 Task: Create a due date automation trigger when advanced on, on the wednesday before a card is due add dates starting in in more than 1 days at 11:00 AM.
Action: Mouse moved to (1177, 90)
Screenshot: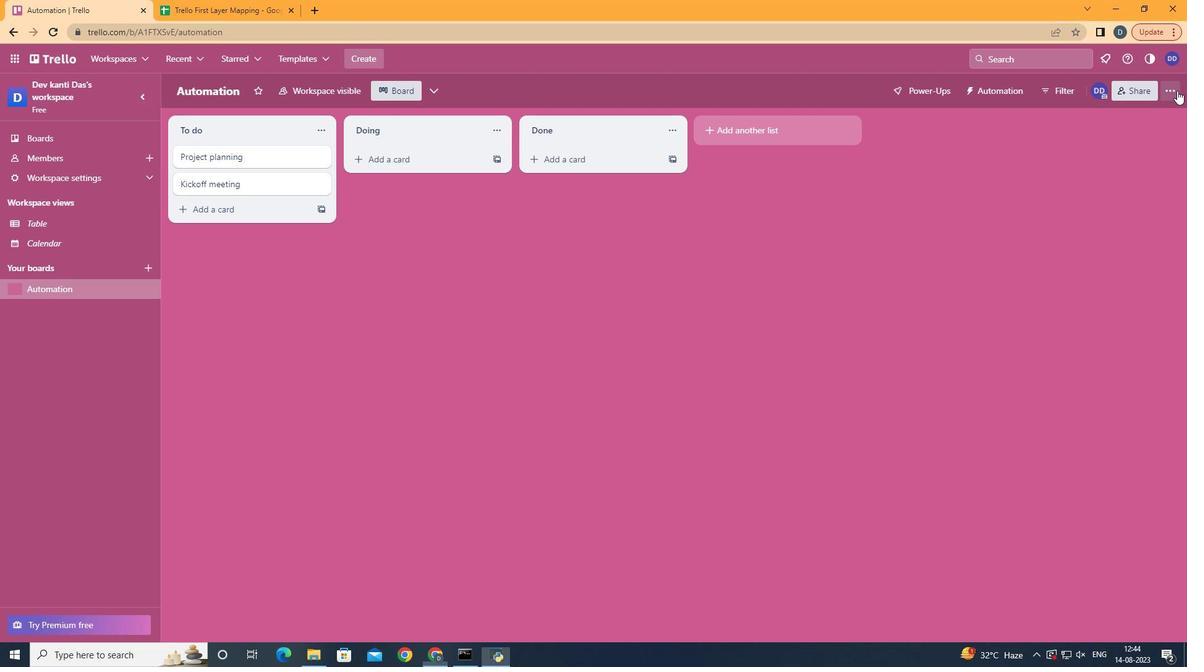 
Action: Mouse pressed left at (1177, 90)
Screenshot: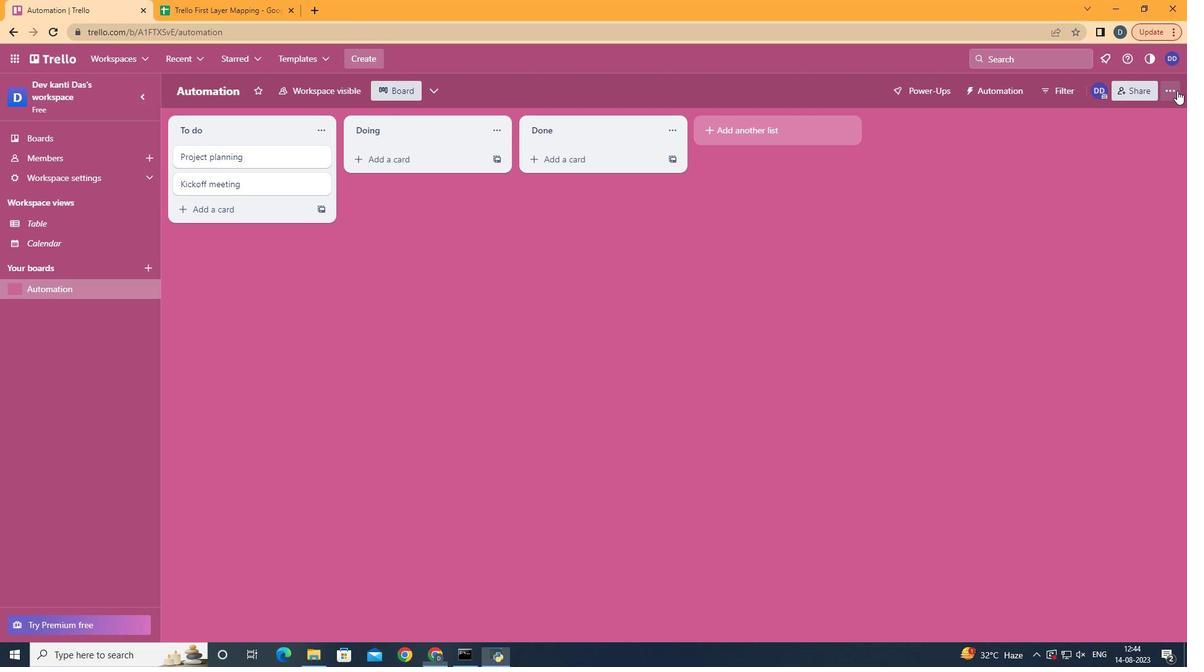 
Action: Mouse moved to (1077, 275)
Screenshot: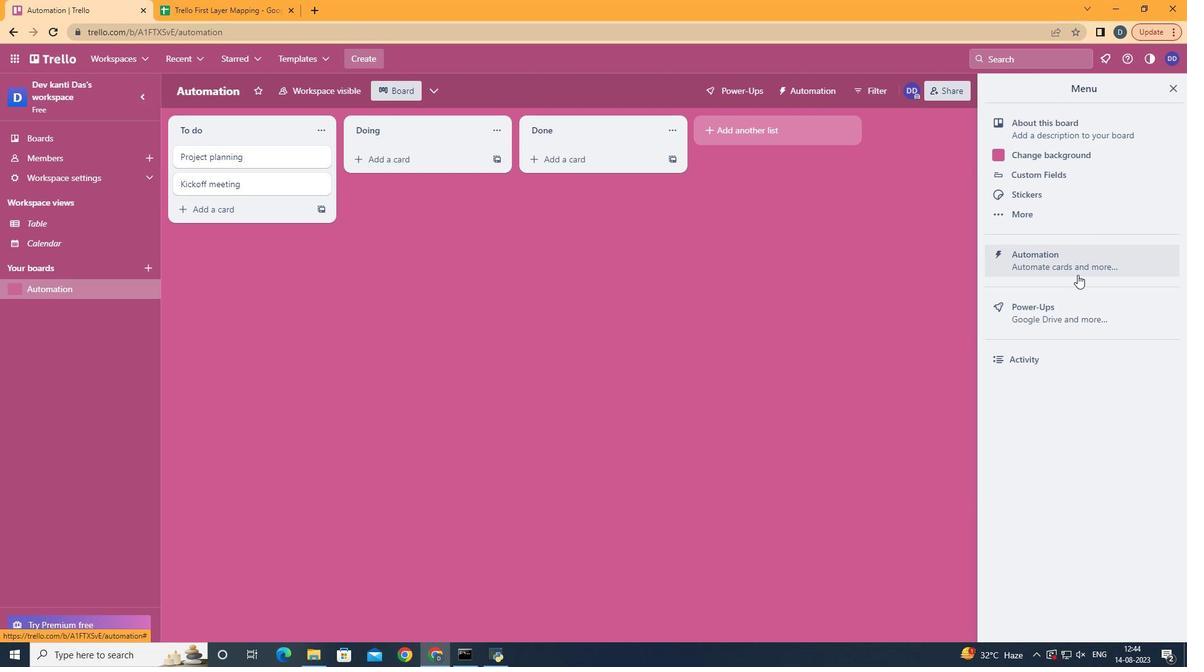 
Action: Mouse pressed left at (1077, 275)
Screenshot: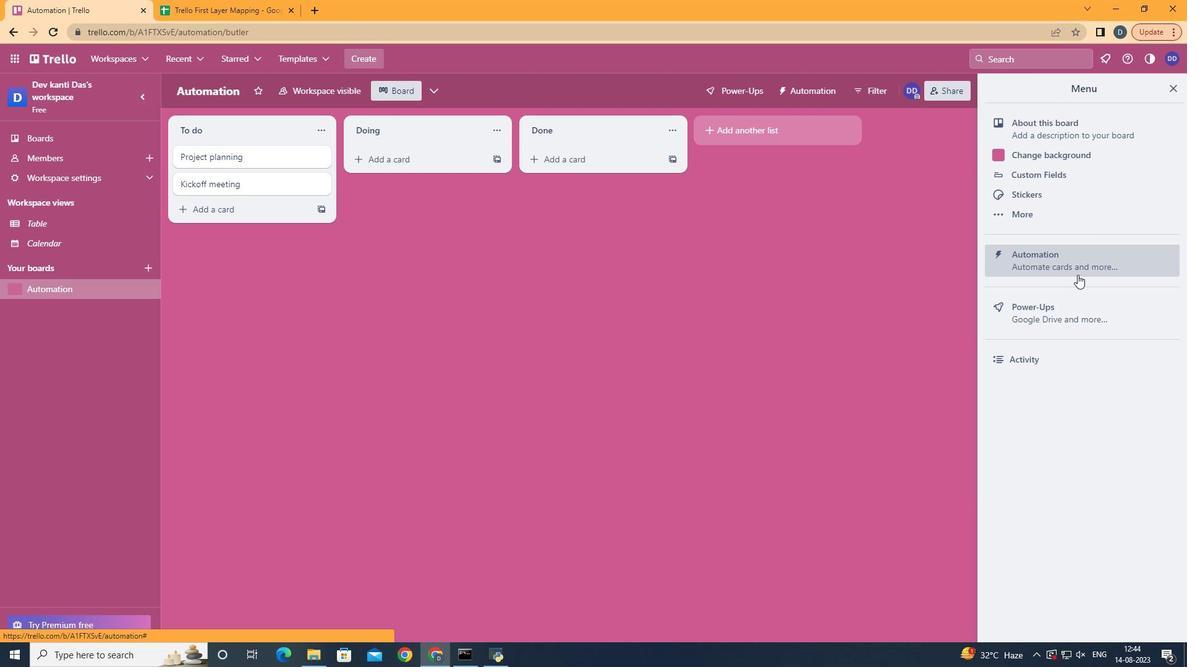 
Action: Mouse moved to (215, 241)
Screenshot: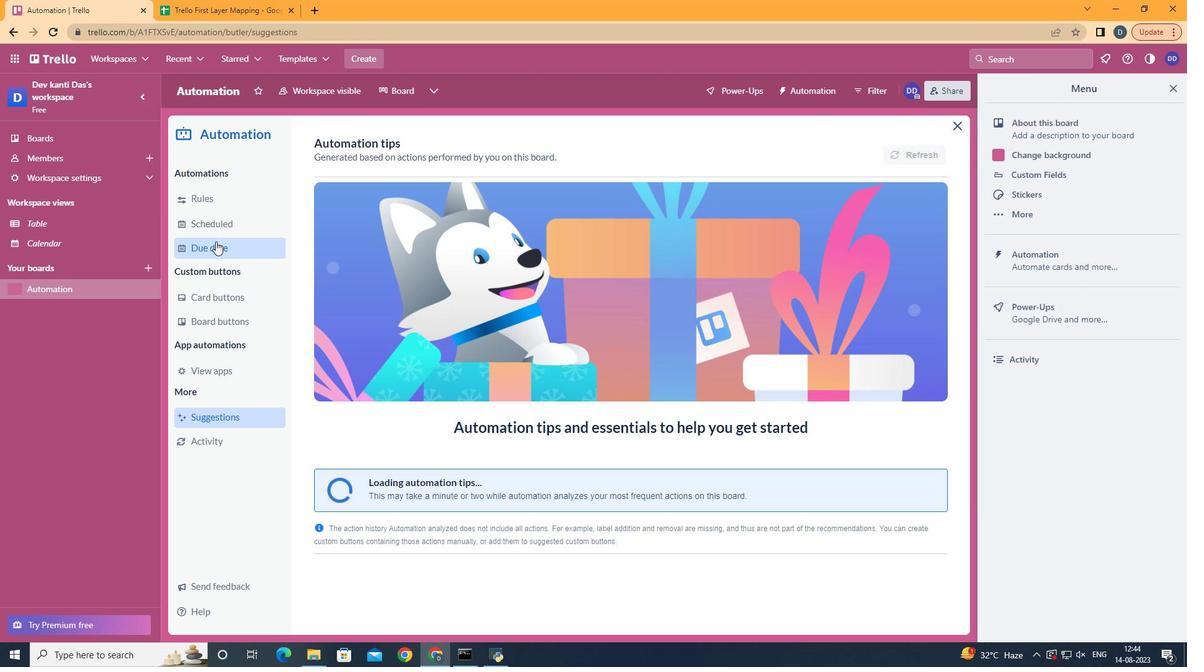 
Action: Mouse pressed left at (215, 241)
Screenshot: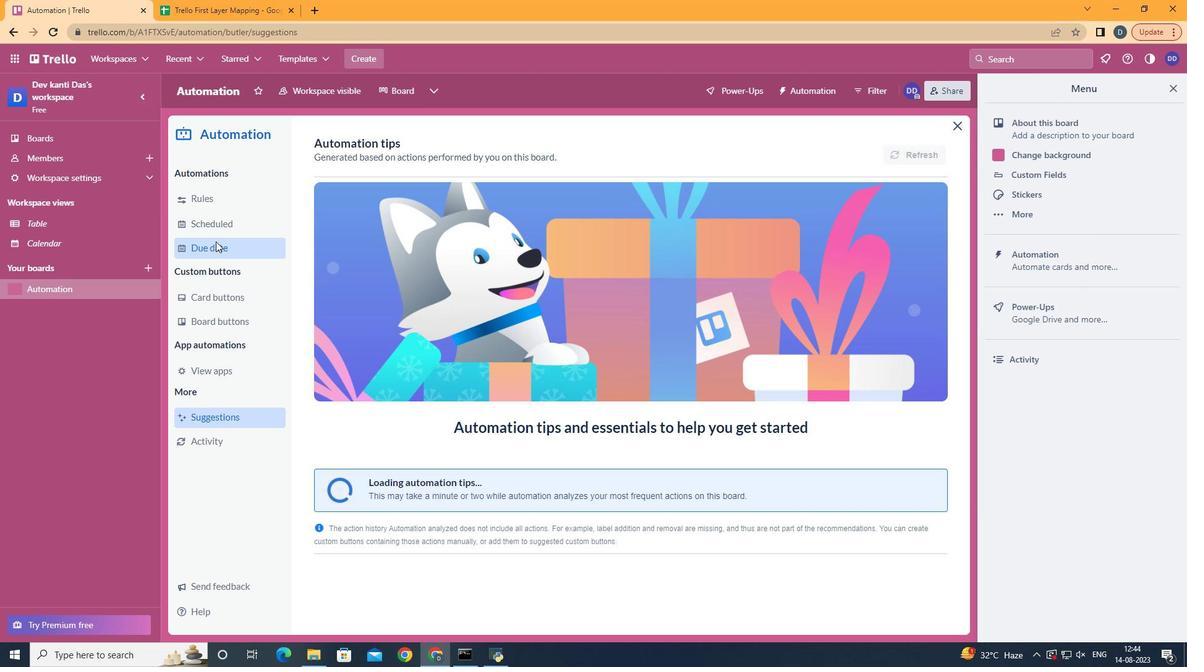 
Action: Mouse moved to (888, 145)
Screenshot: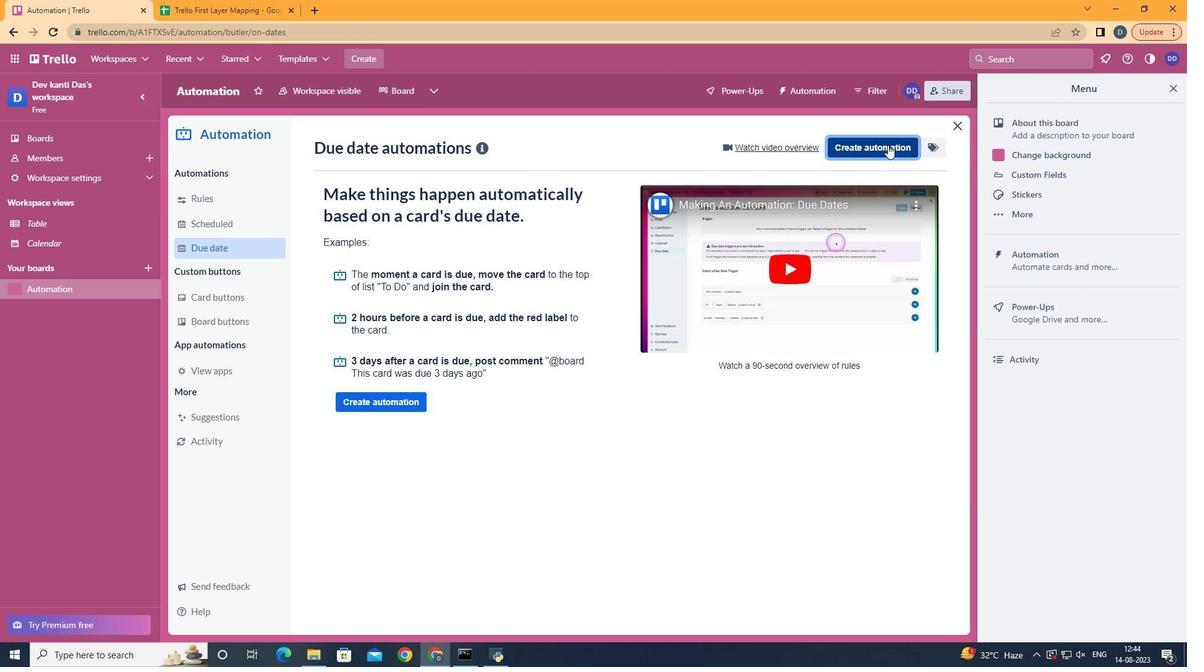 
Action: Mouse pressed left at (888, 145)
Screenshot: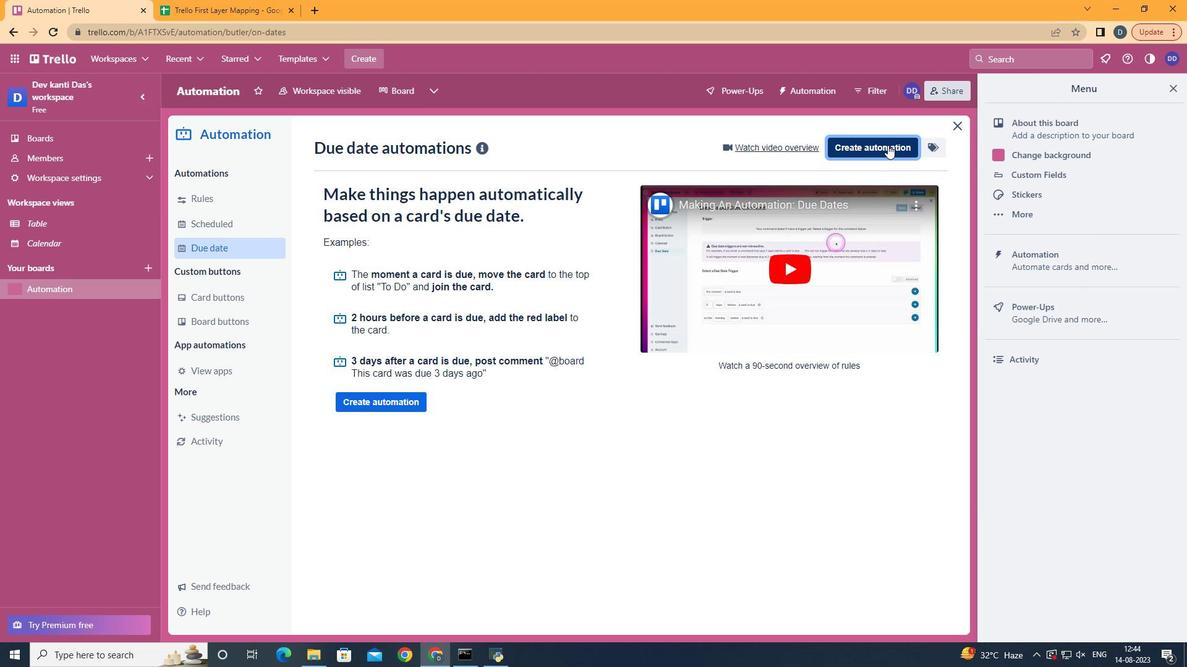 
Action: Mouse moved to (609, 274)
Screenshot: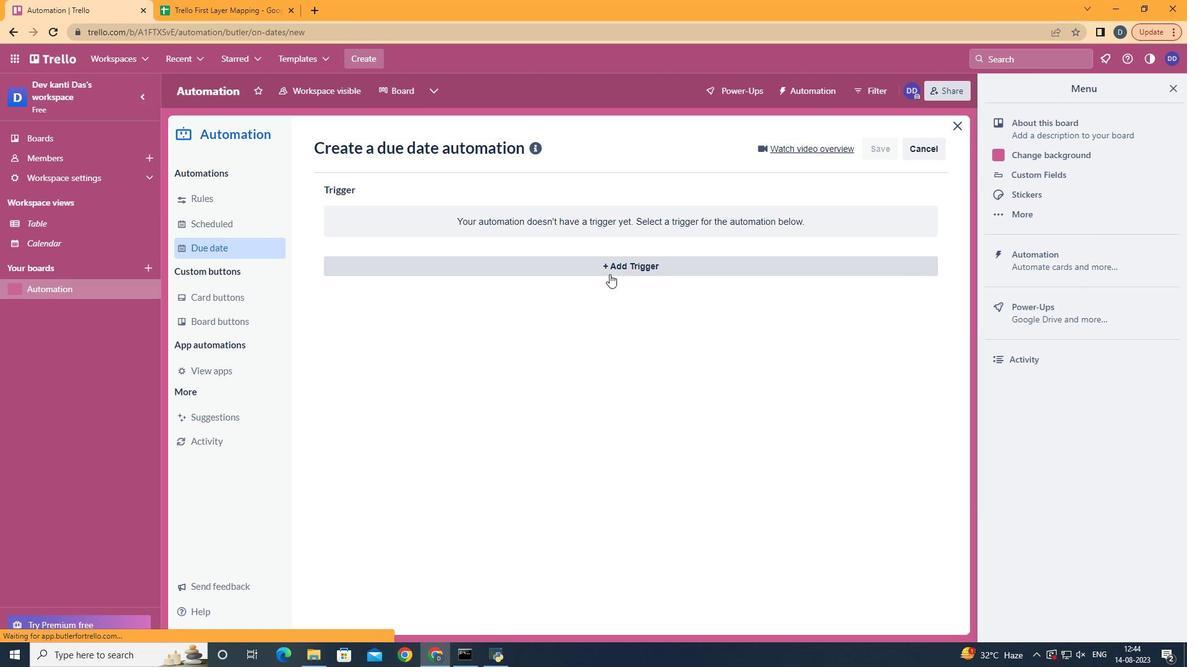 
Action: Mouse pressed left at (609, 274)
Screenshot: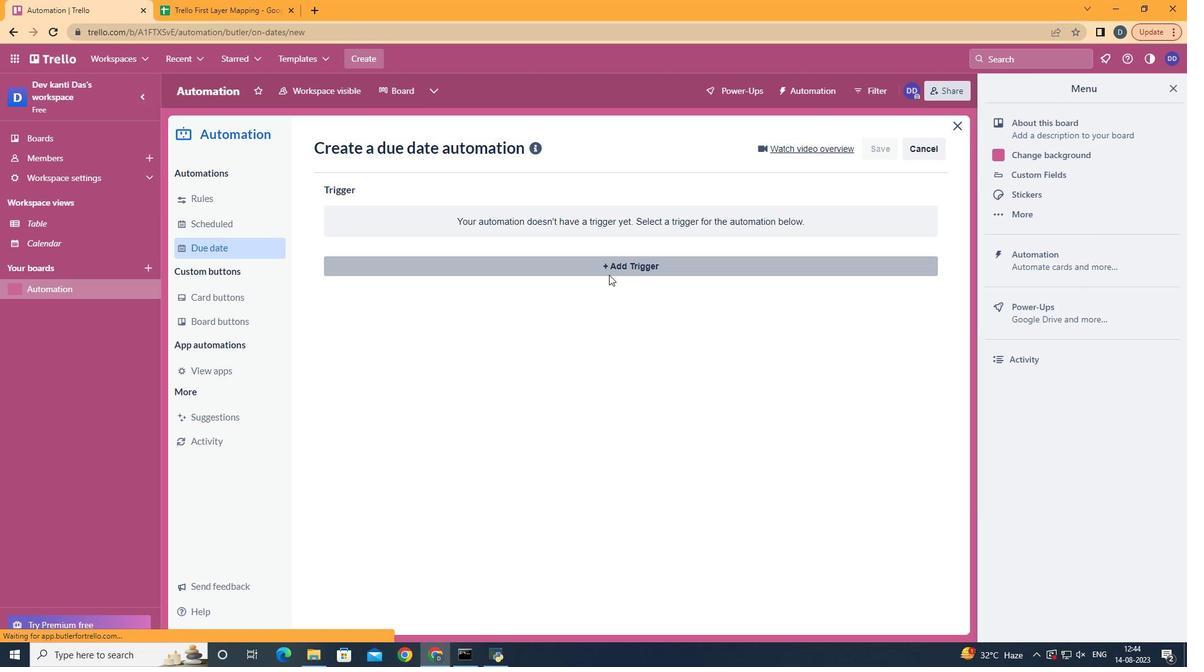 
Action: Mouse moved to (406, 367)
Screenshot: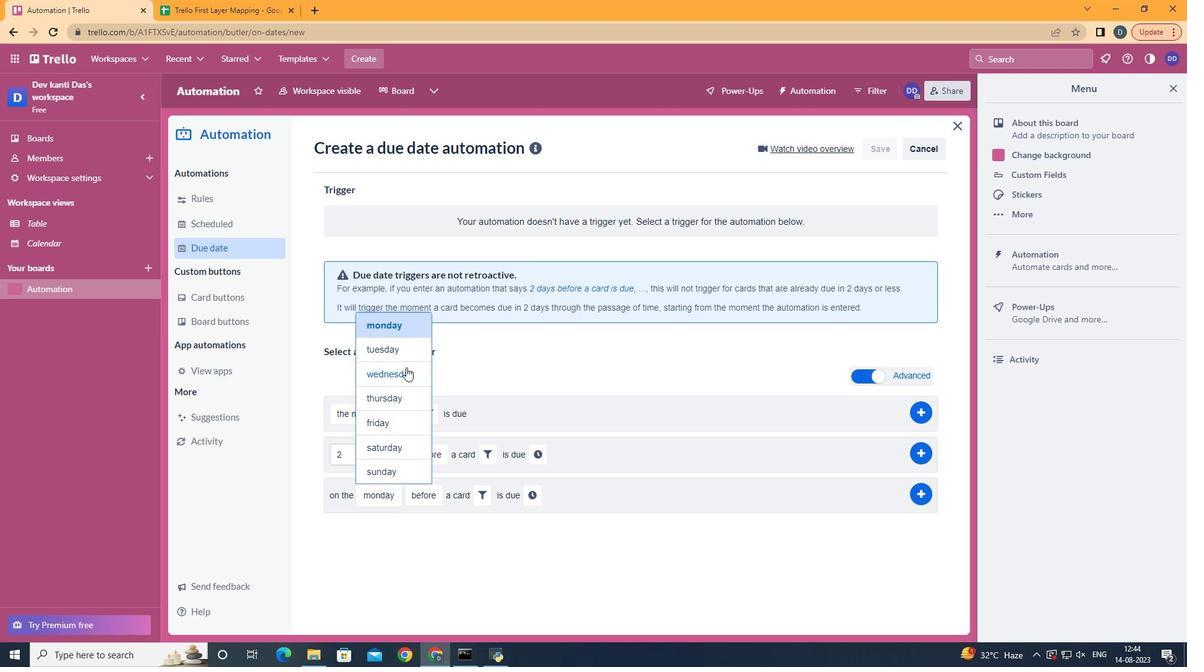 
Action: Mouse pressed left at (406, 367)
Screenshot: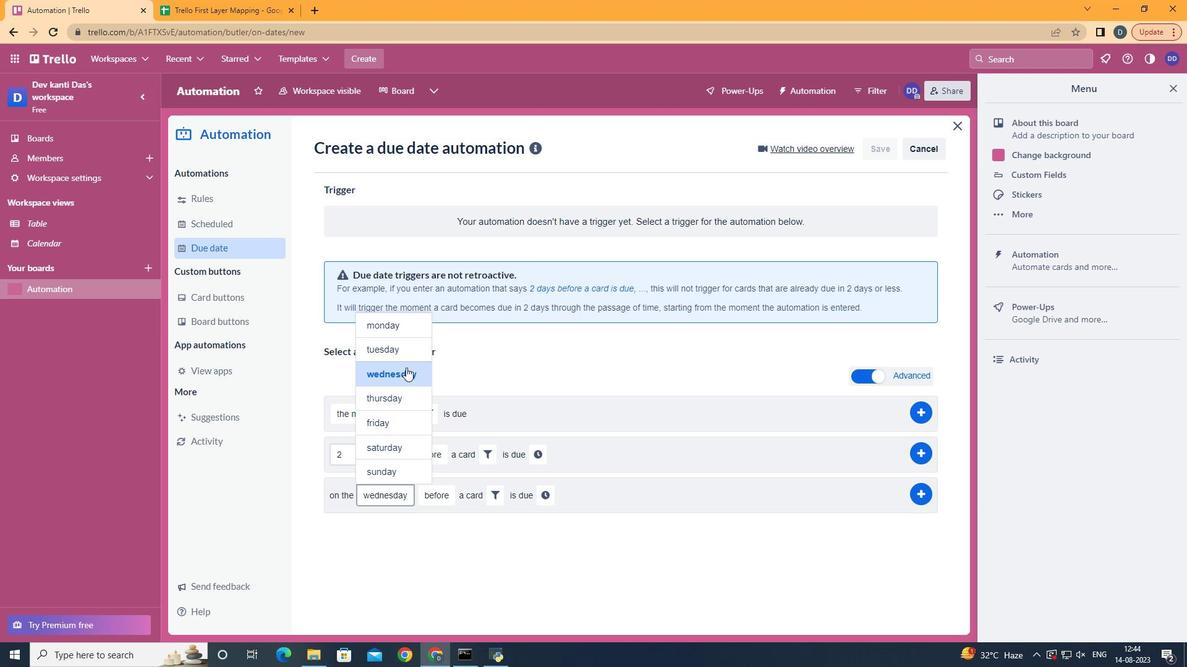 
Action: Mouse moved to (492, 499)
Screenshot: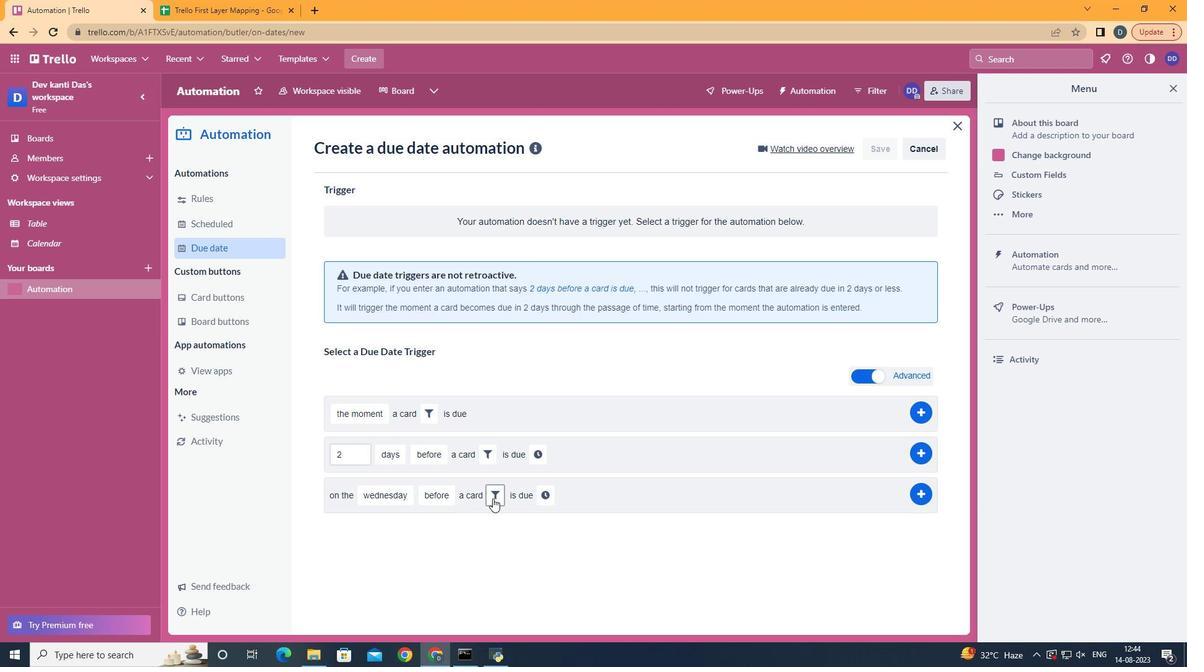 
Action: Mouse pressed left at (492, 499)
Screenshot: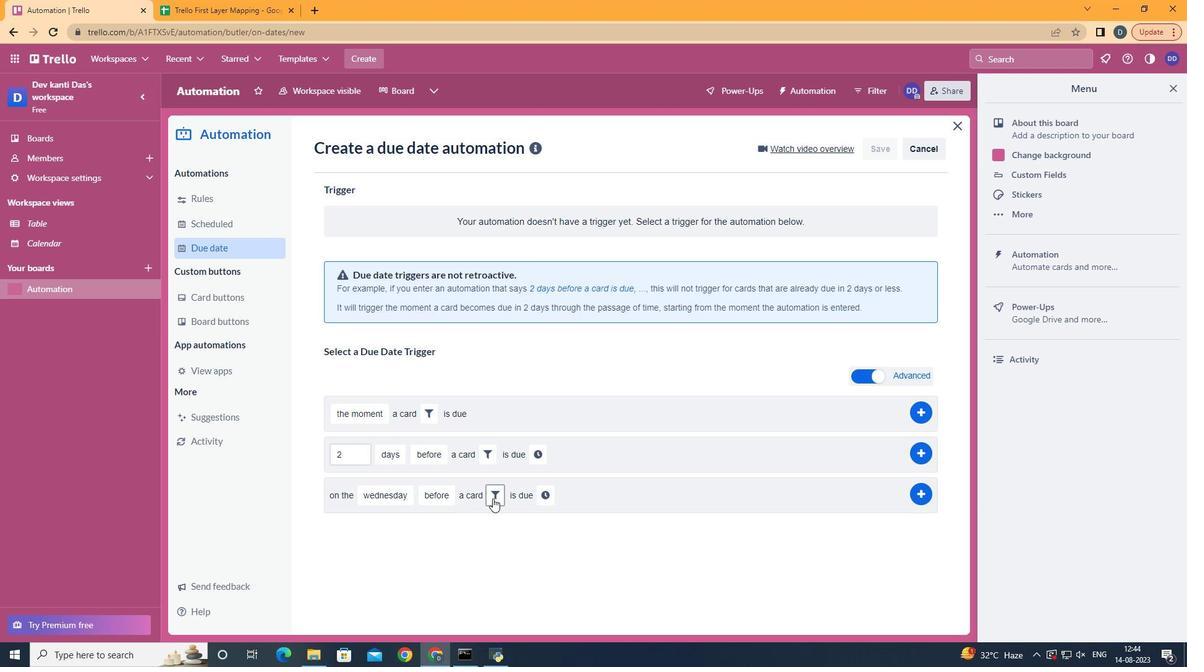 
Action: Mouse moved to (568, 533)
Screenshot: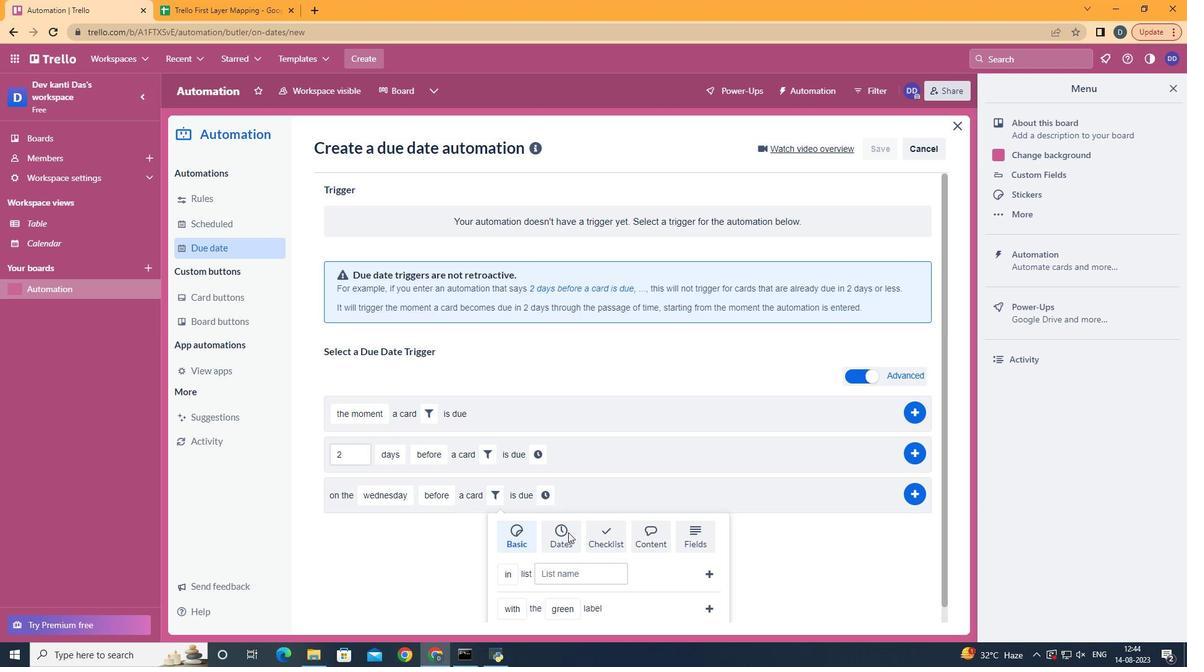 
Action: Mouse pressed left at (568, 533)
Screenshot: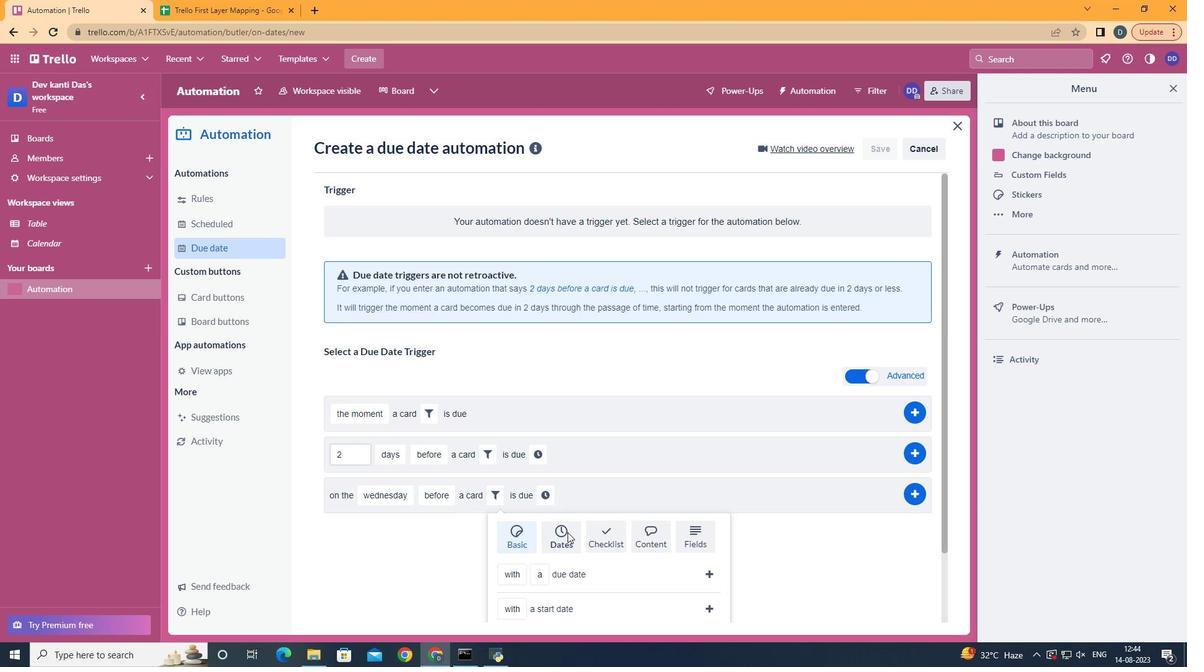 
Action: Mouse moved to (566, 533)
Screenshot: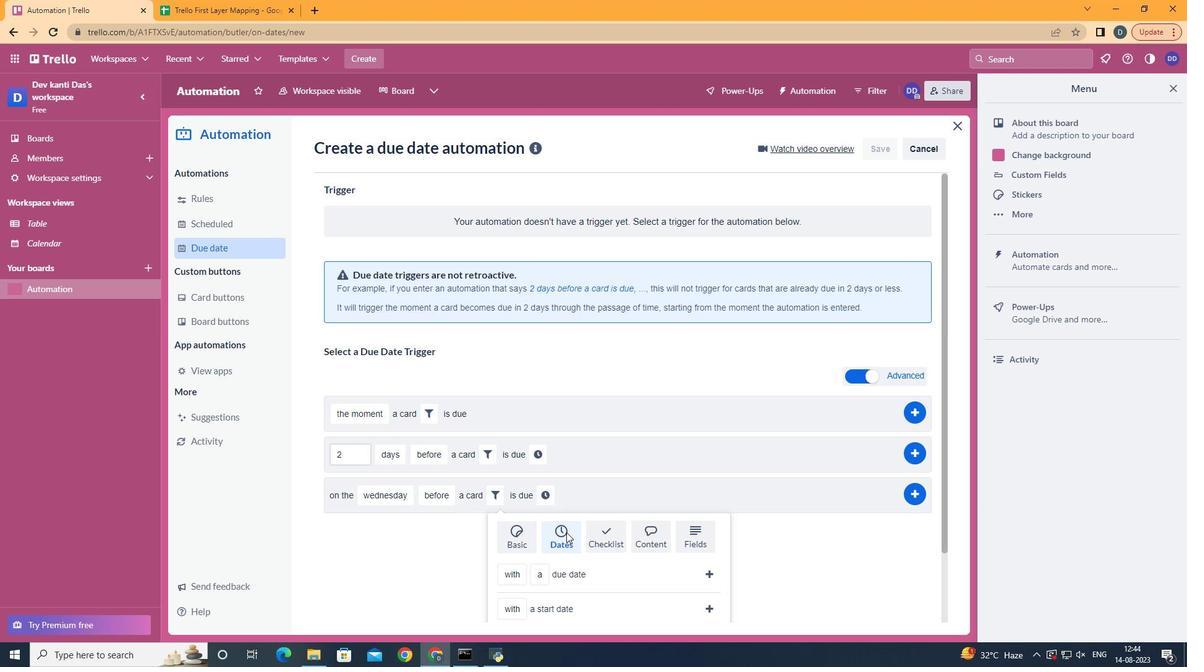 
Action: Mouse scrolled (566, 532) with delta (0, 0)
Screenshot: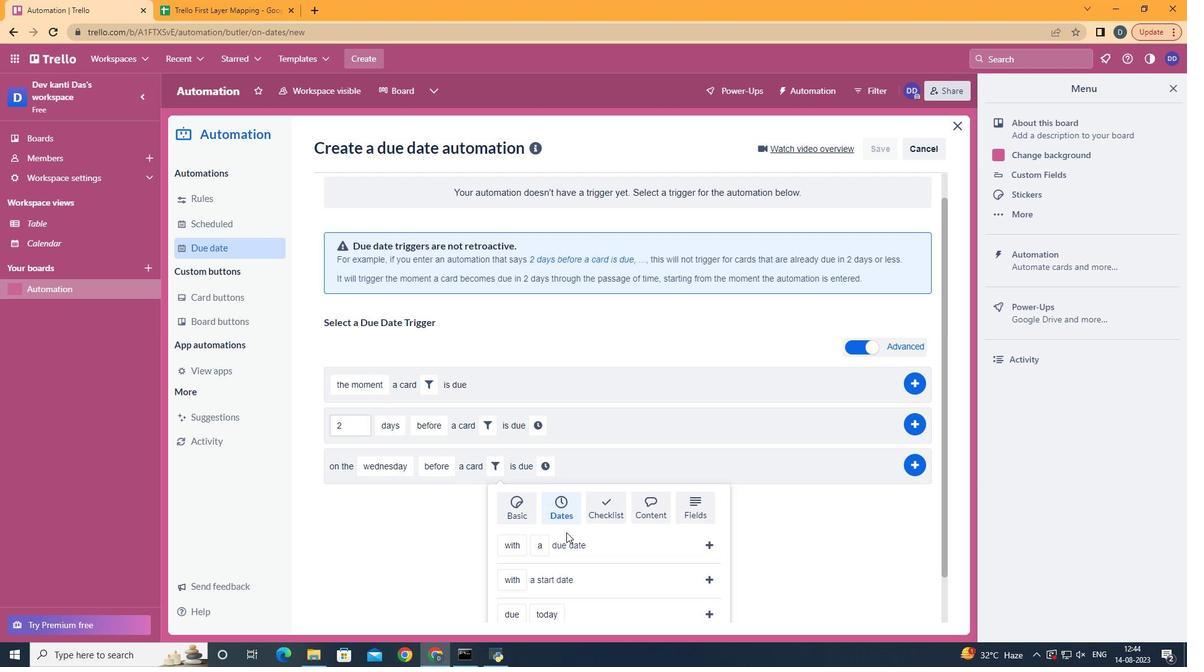 
Action: Mouse scrolled (566, 532) with delta (0, 0)
Screenshot: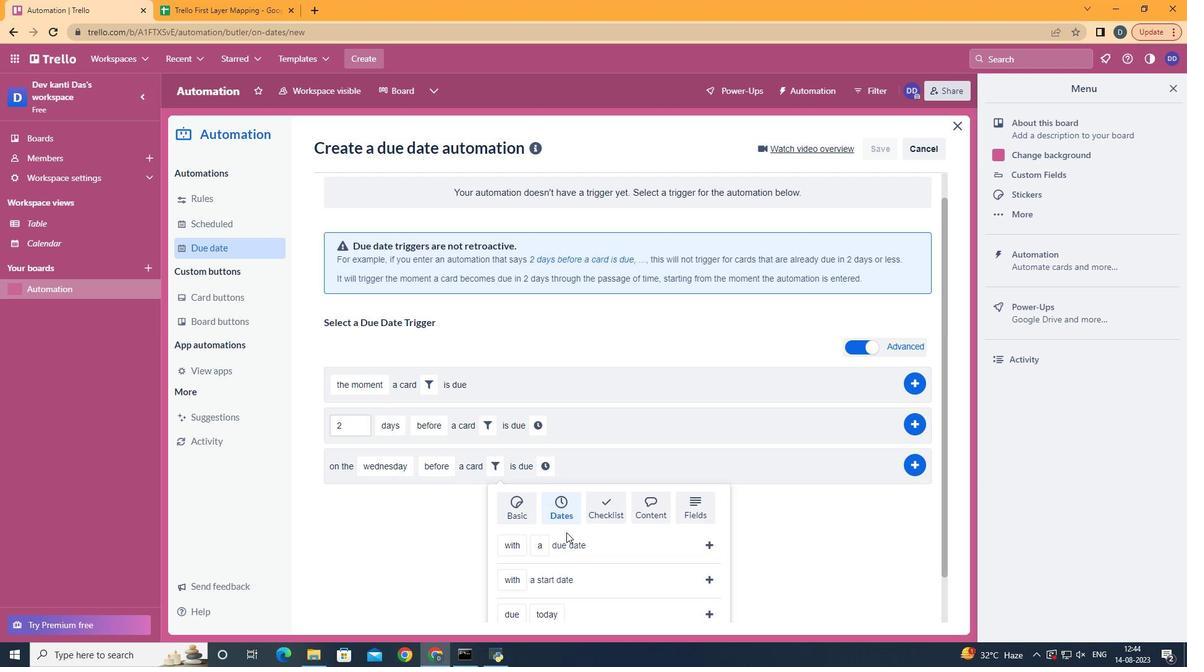 
Action: Mouse scrolled (566, 532) with delta (0, 0)
Screenshot: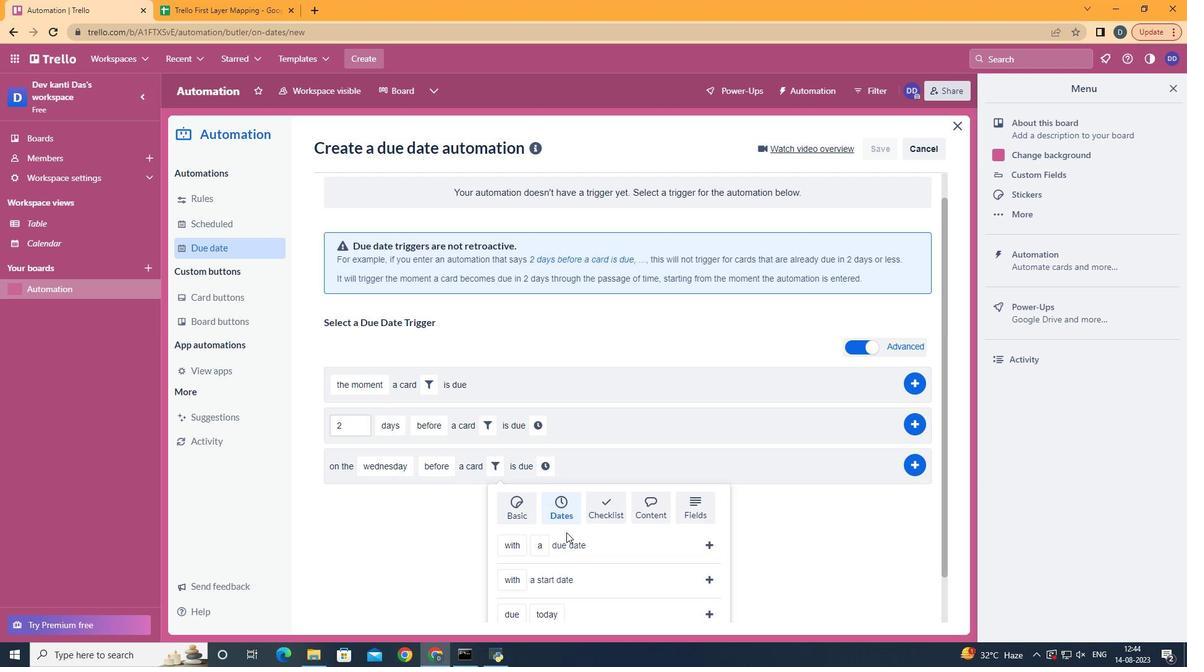 
Action: Mouse scrolled (566, 532) with delta (0, 0)
Screenshot: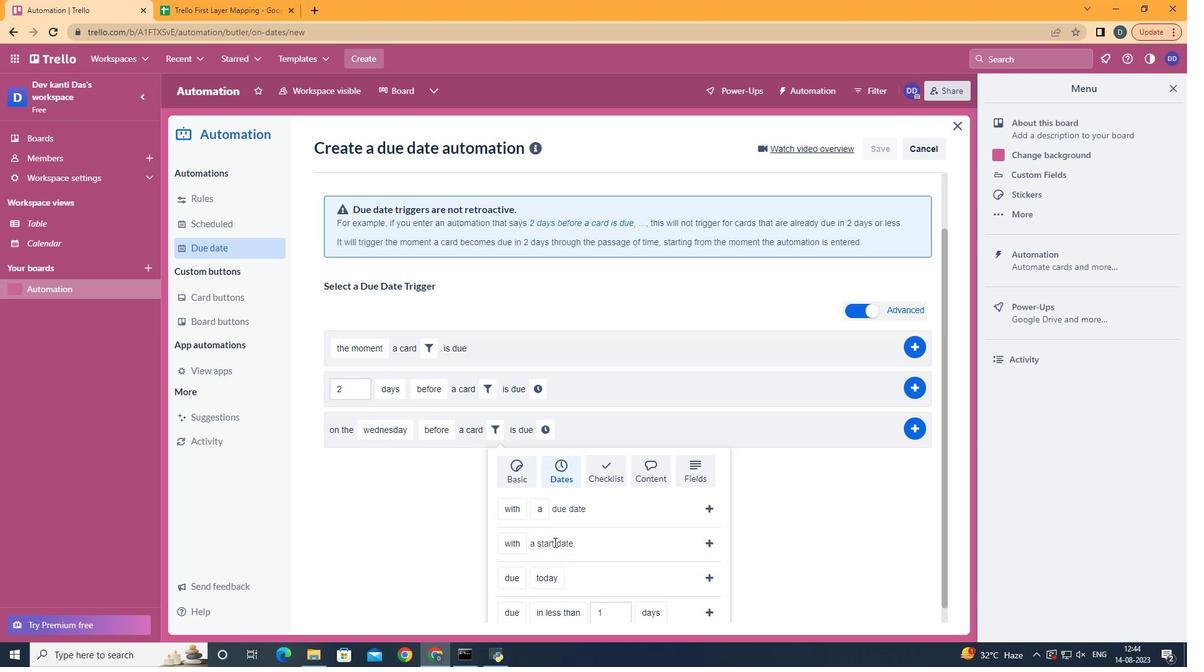 
Action: Mouse scrolled (566, 532) with delta (0, 0)
Screenshot: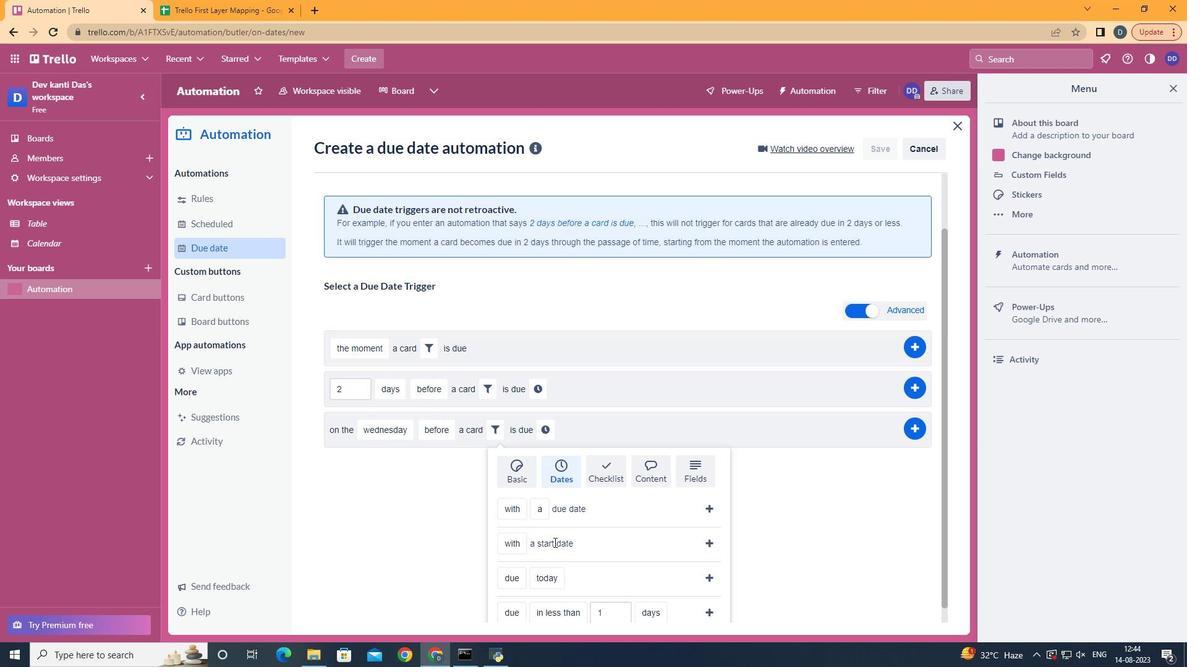 
Action: Mouse moved to (521, 573)
Screenshot: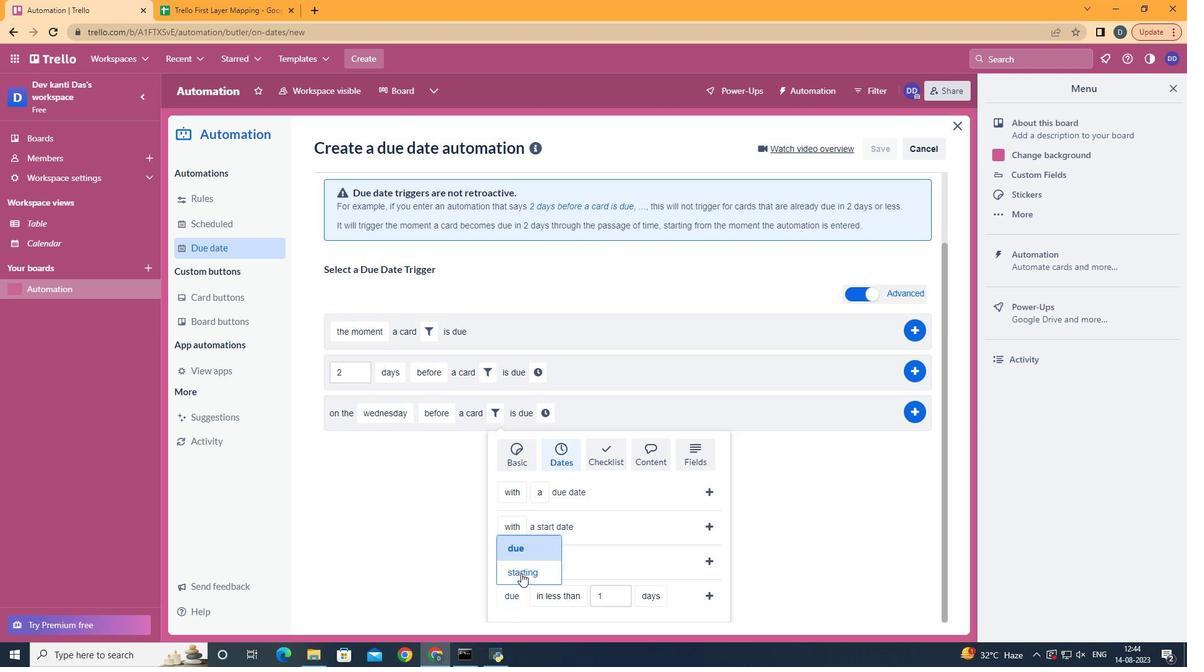 
Action: Mouse pressed left at (521, 573)
Screenshot: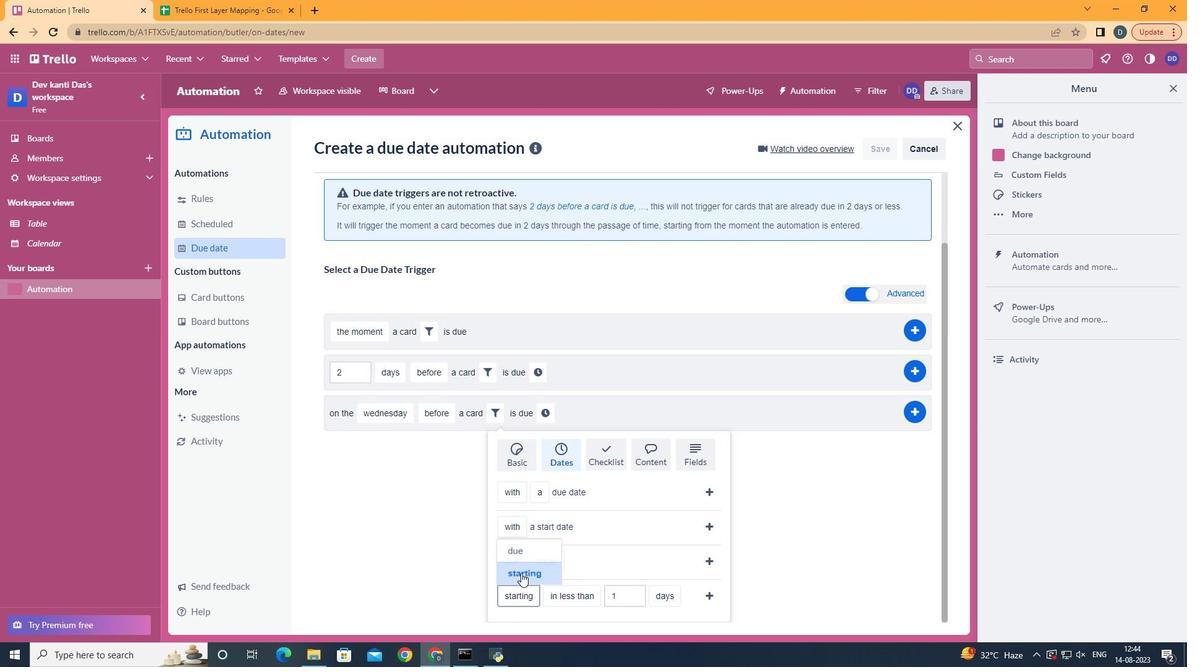 
Action: Mouse moved to (591, 517)
Screenshot: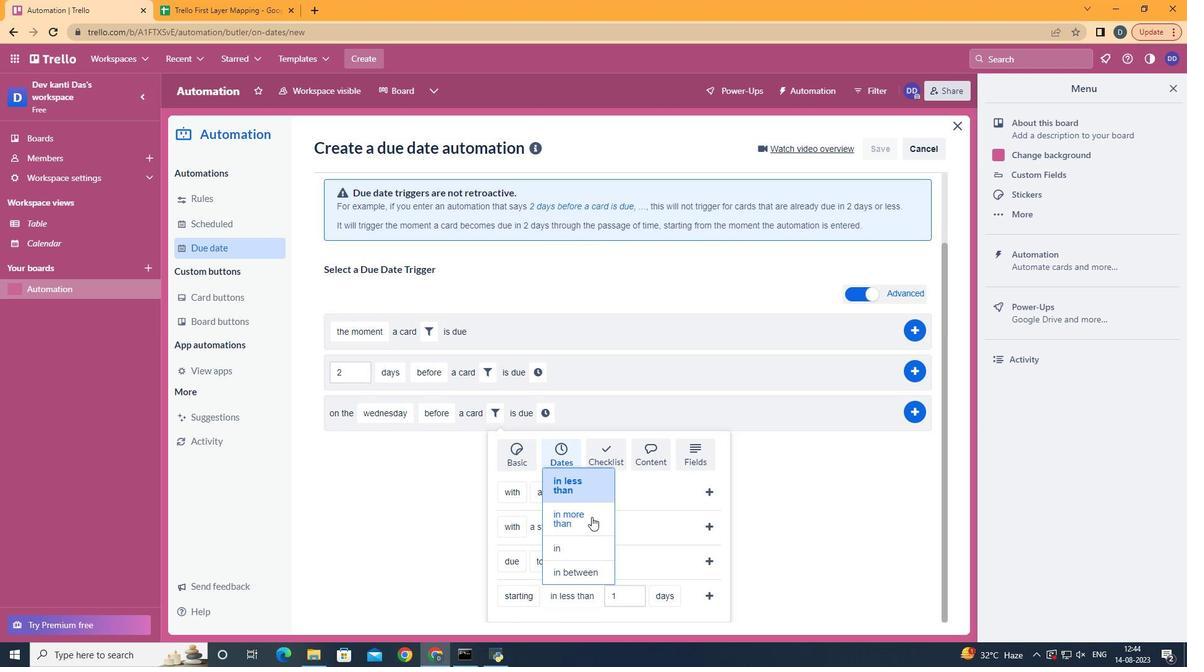 
Action: Mouse pressed left at (591, 517)
Screenshot: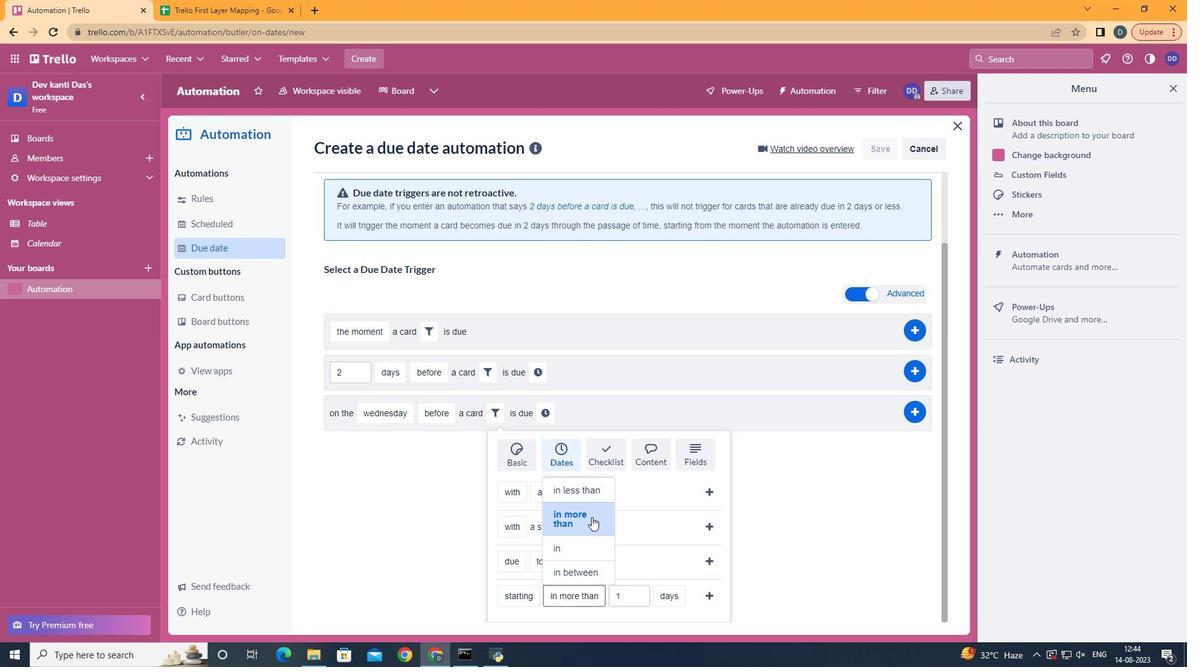 
Action: Mouse moved to (700, 590)
Screenshot: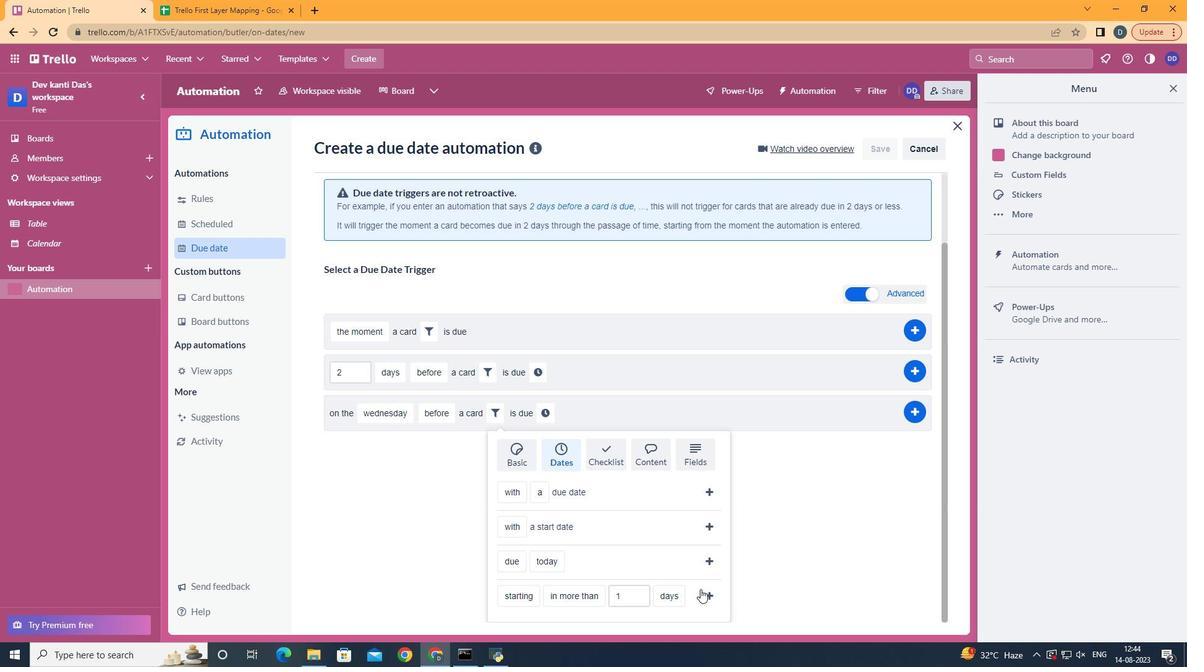 
Action: Mouse pressed left at (700, 590)
Screenshot: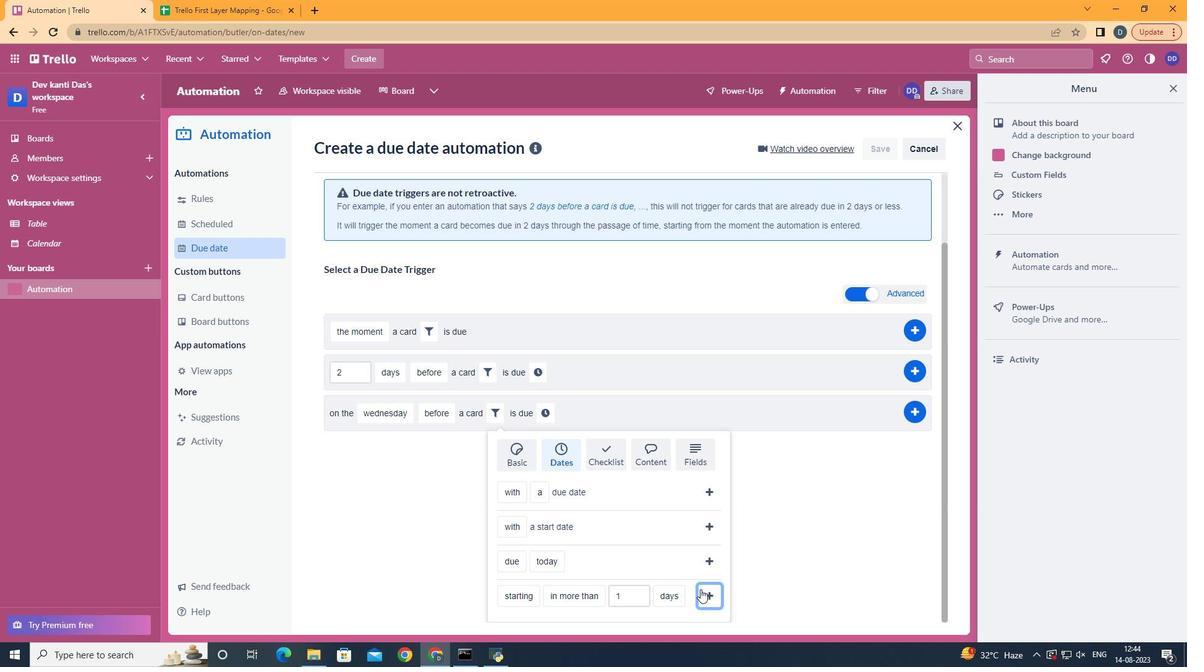 
Action: Mouse moved to (673, 497)
Screenshot: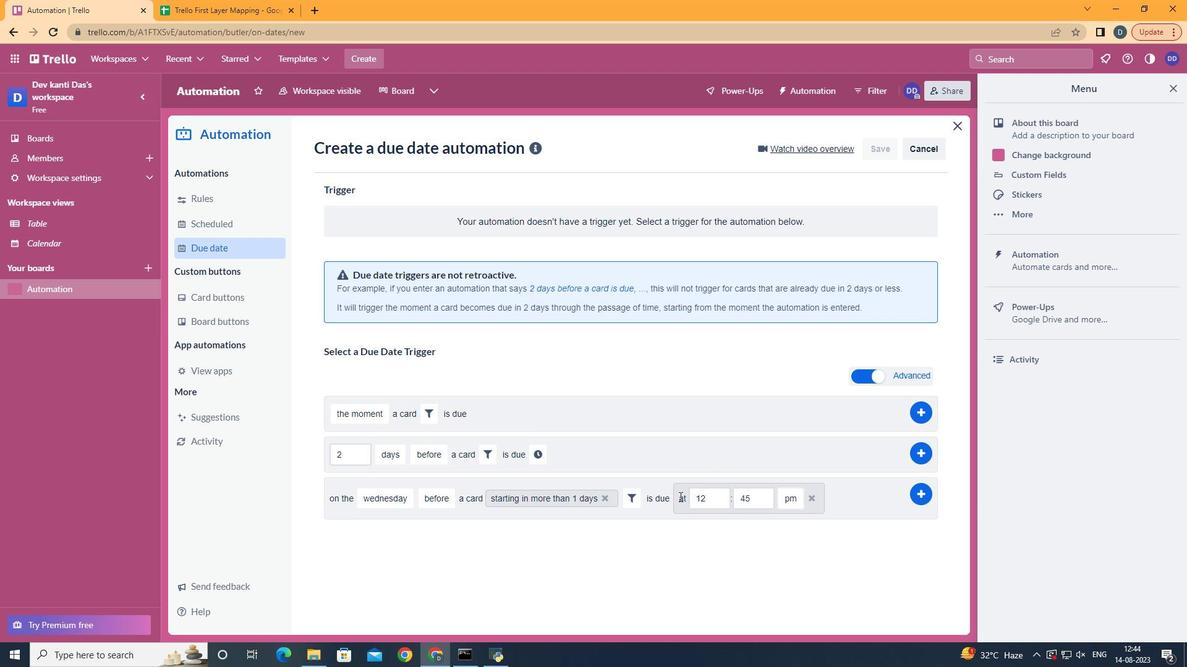 
Action: Mouse pressed left at (673, 497)
Screenshot: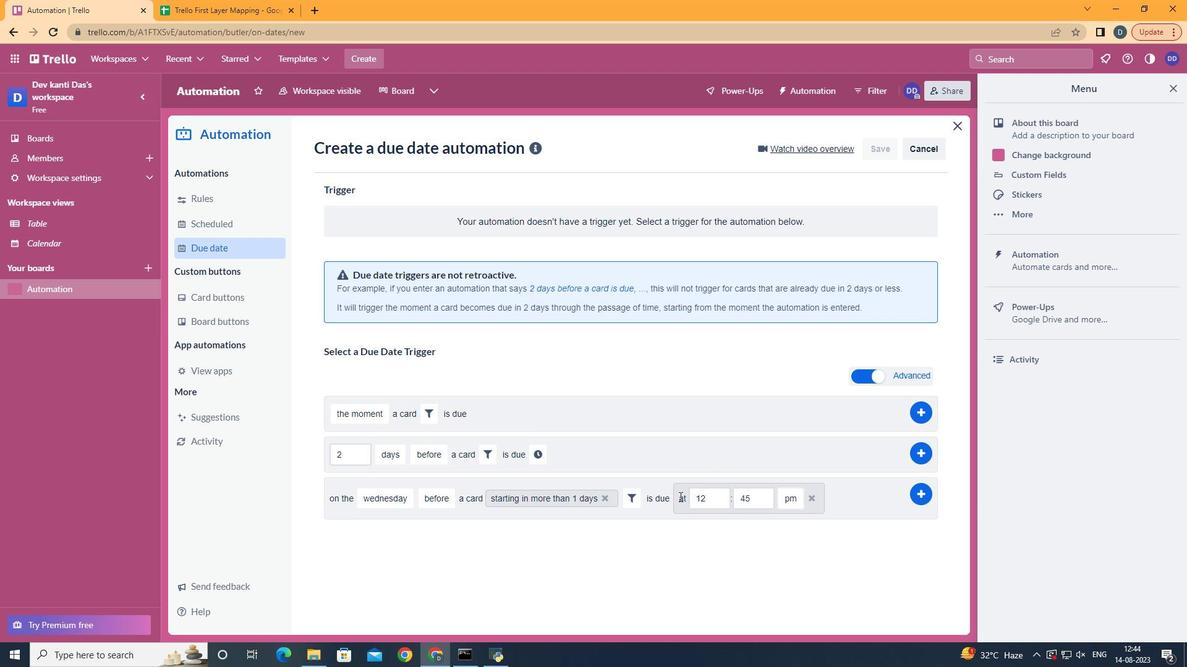 
Action: Mouse moved to (714, 501)
Screenshot: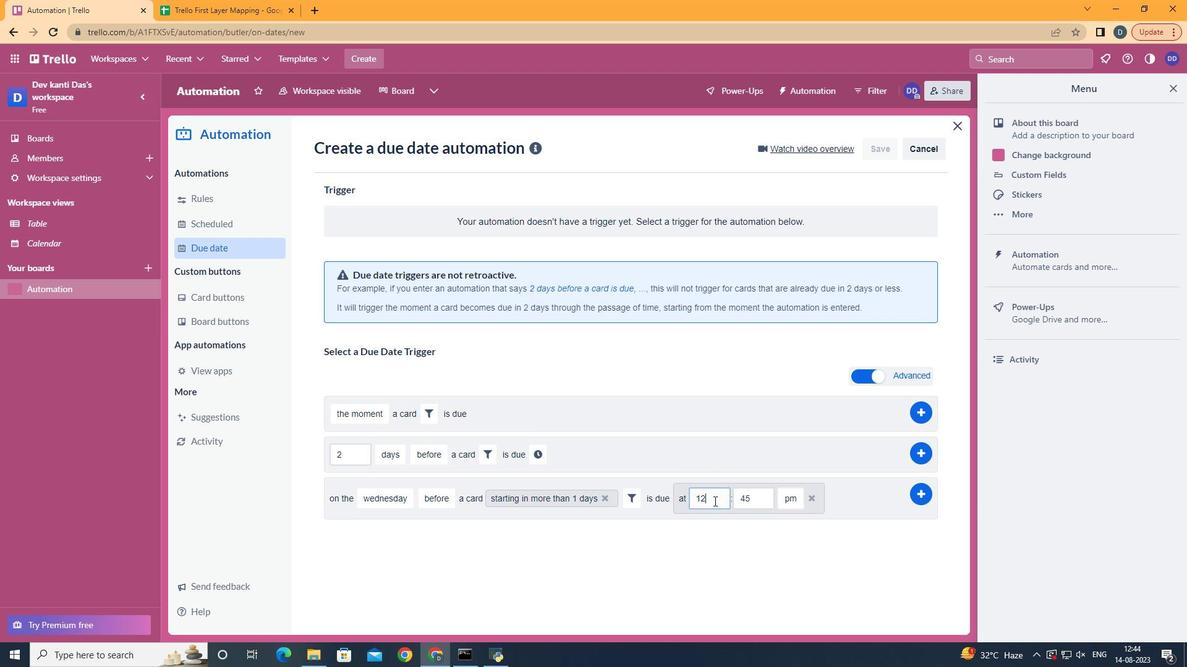 
Action: Mouse pressed left at (714, 501)
Screenshot: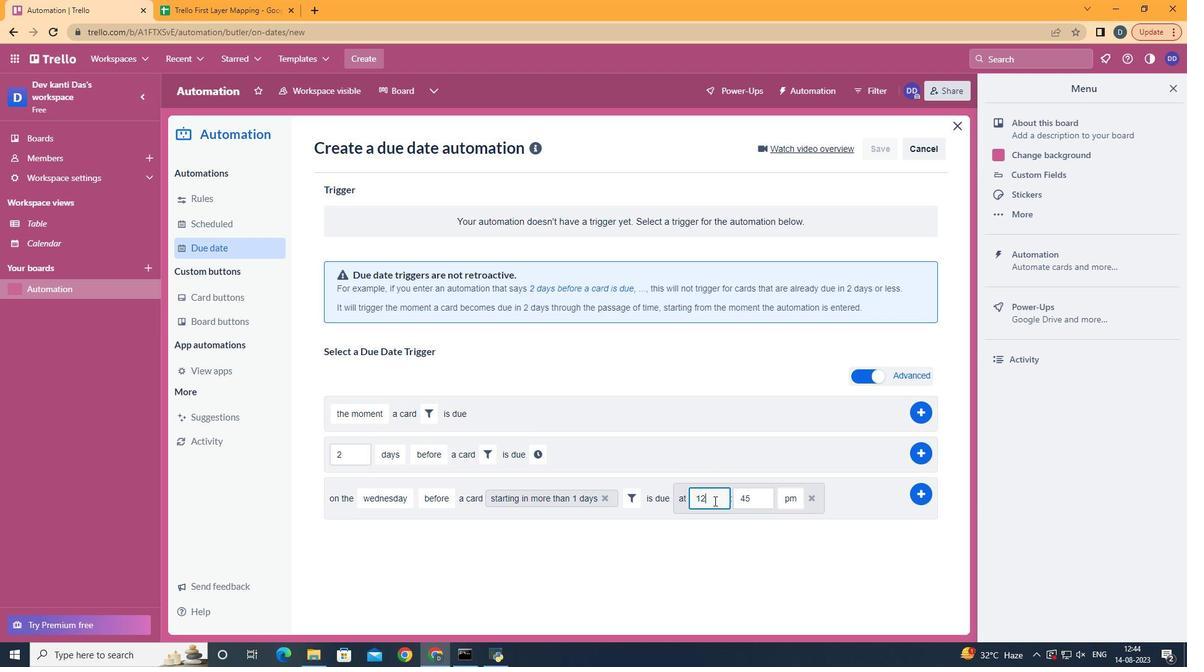 
Action: Key pressed <Key.backspace>1
Screenshot: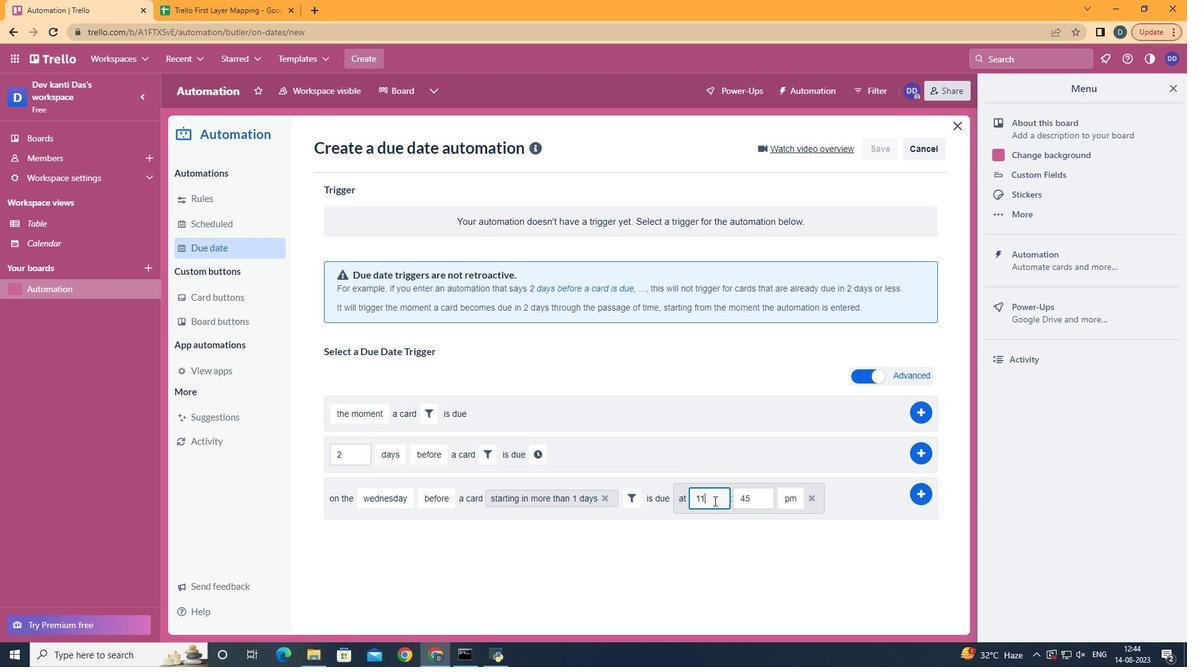 
Action: Mouse moved to (761, 492)
Screenshot: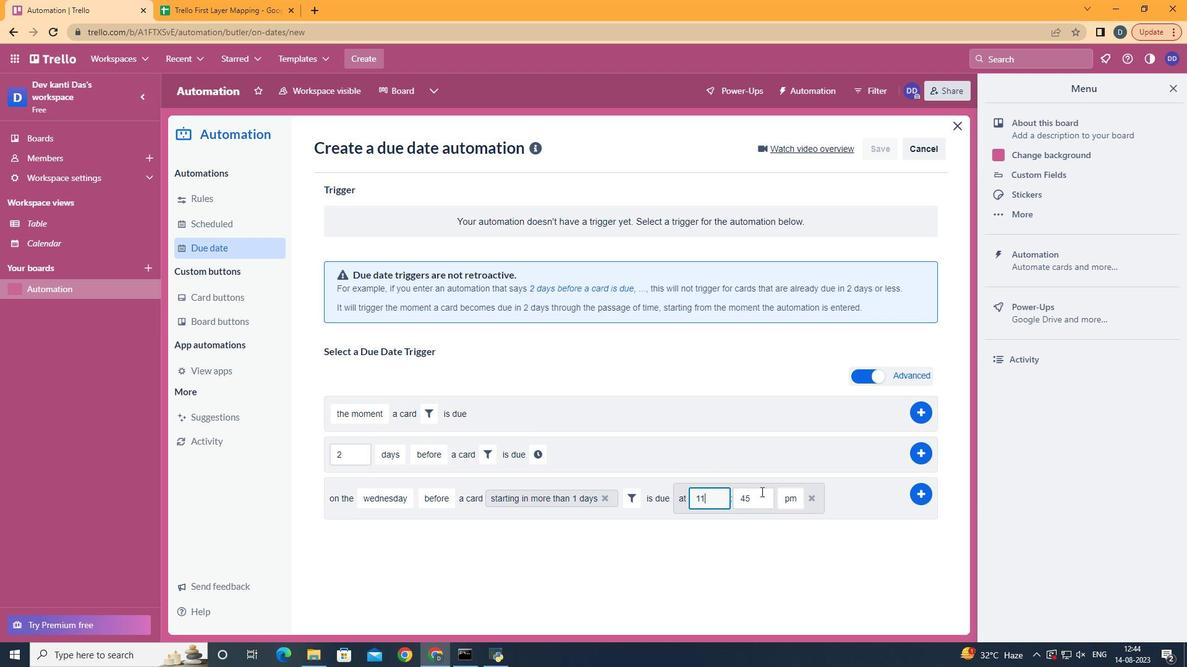 
Action: Mouse pressed left at (761, 492)
Screenshot: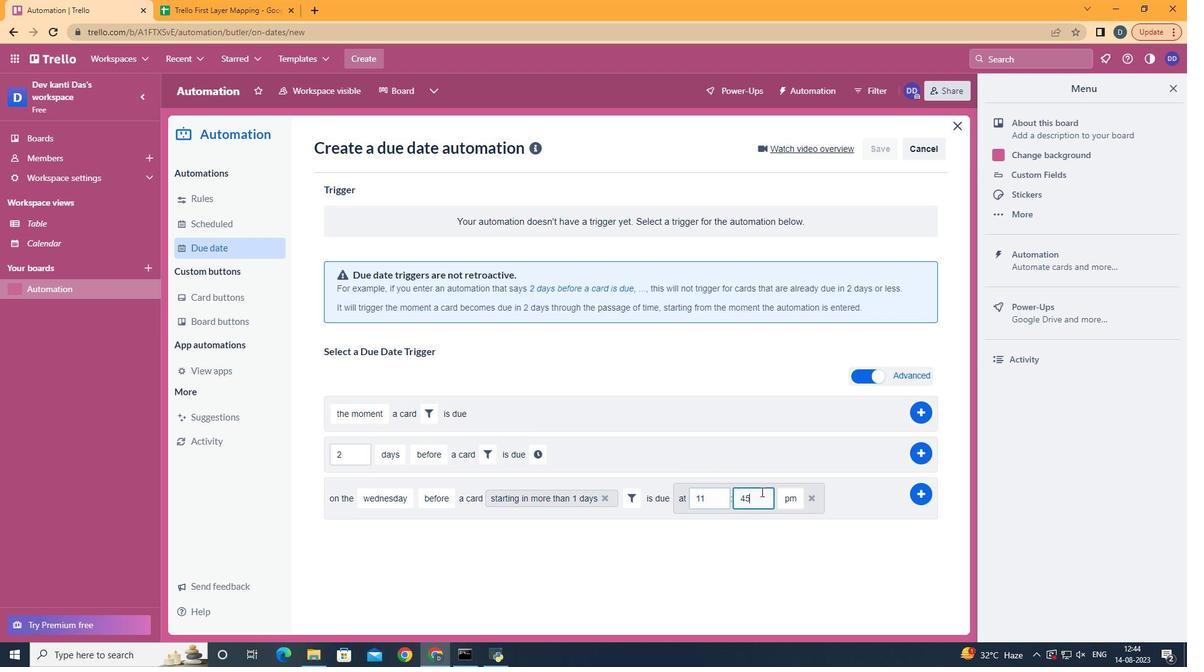 
Action: Key pressed <Key.backspace>
Screenshot: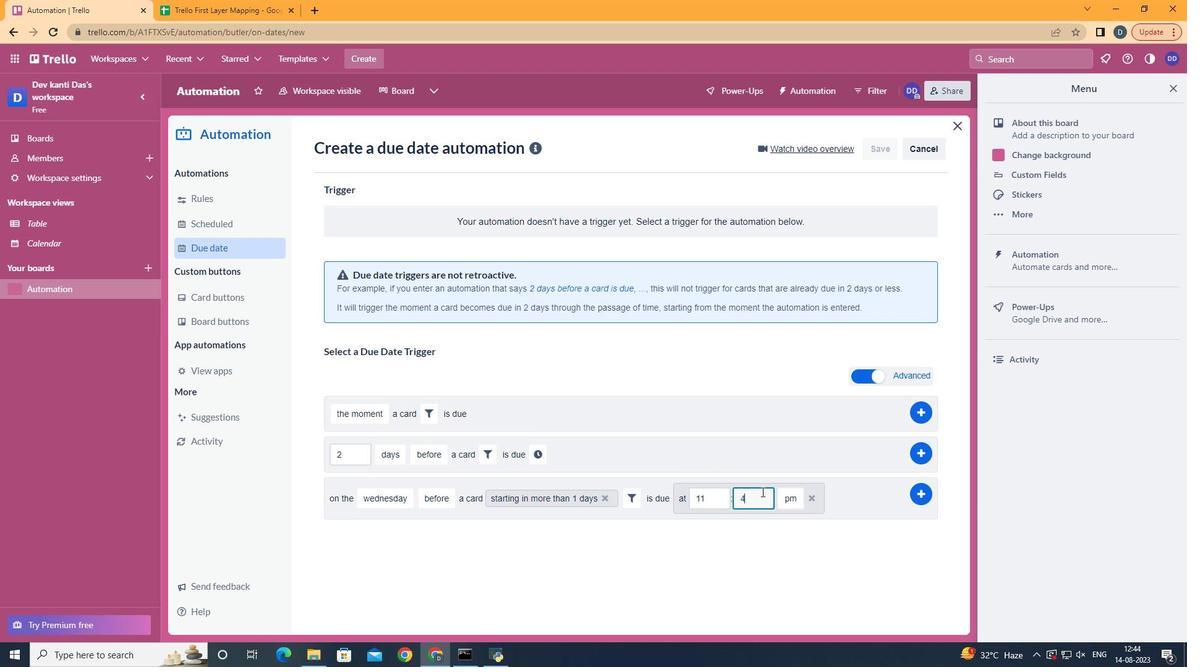 
Action: Mouse moved to (761, 492)
Screenshot: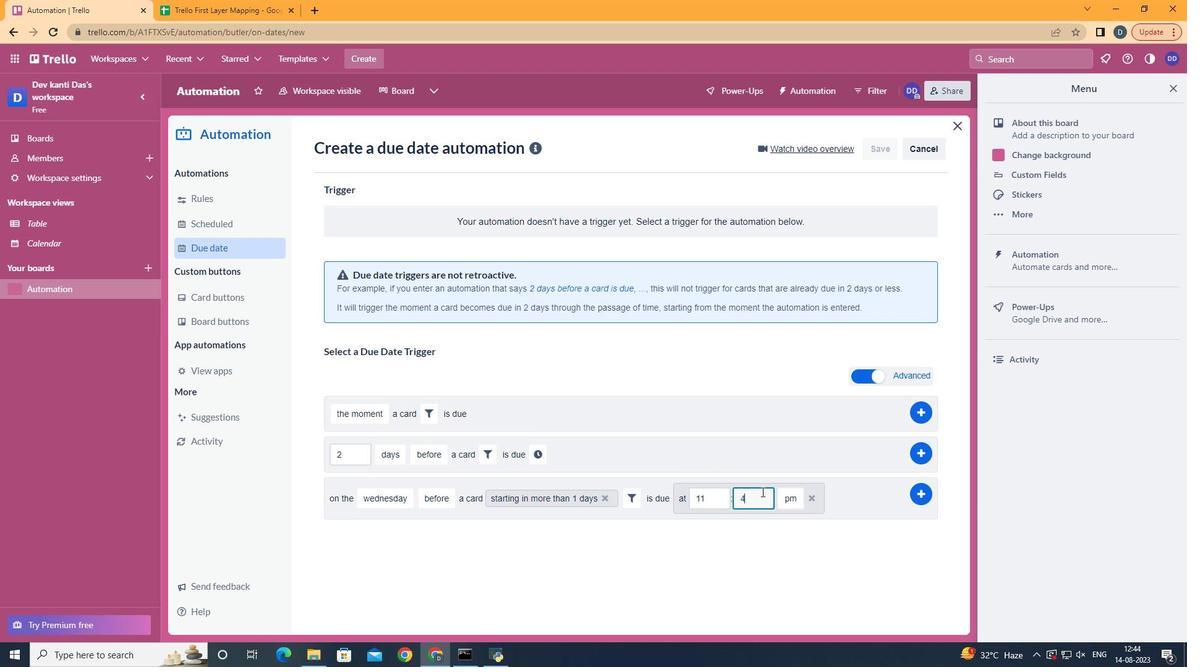 
Action: Key pressed <Key.backspace>00
Screenshot: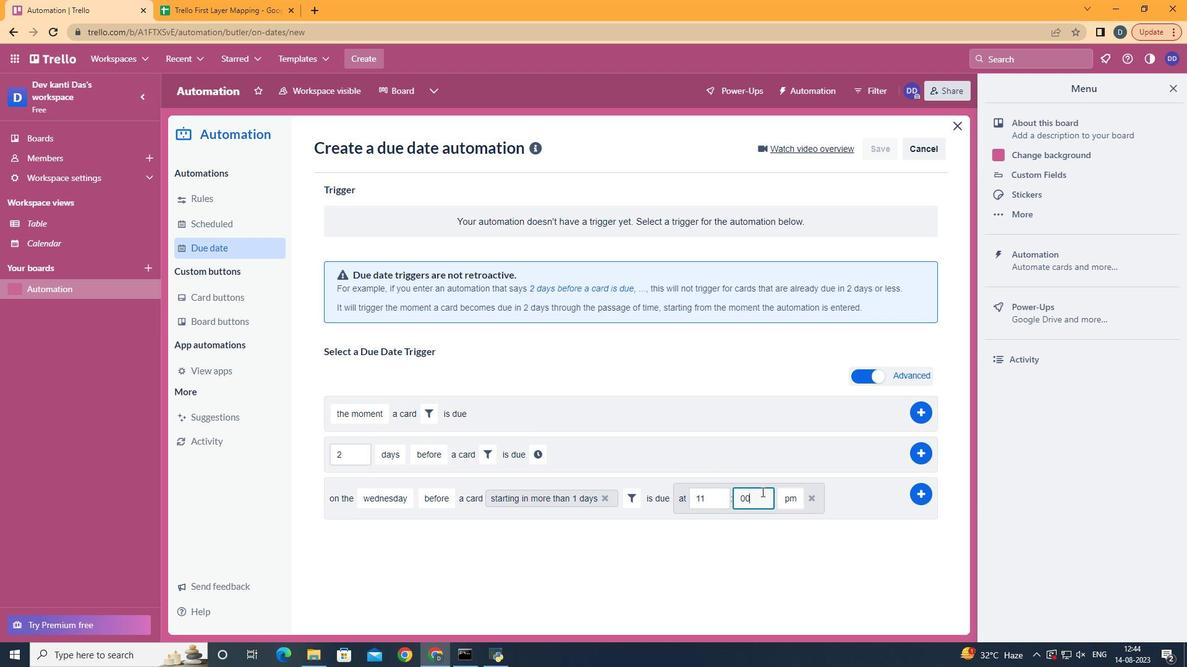 
Action: Mouse moved to (795, 513)
Screenshot: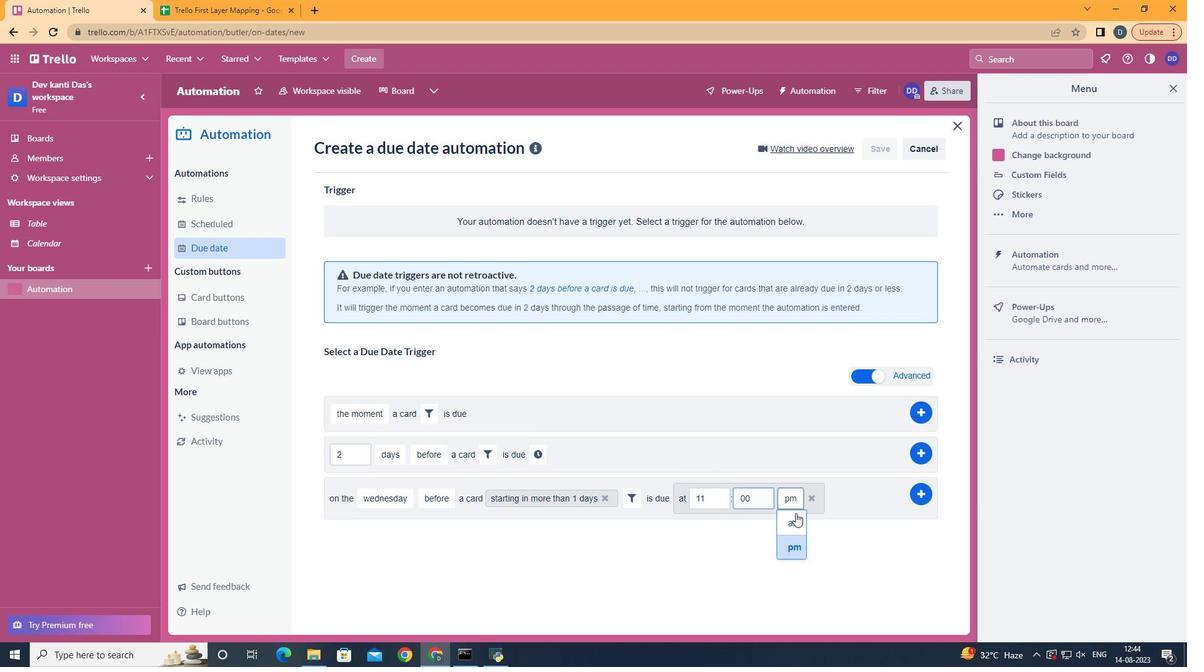 
Action: Mouse pressed left at (795, 513)
Screenshot: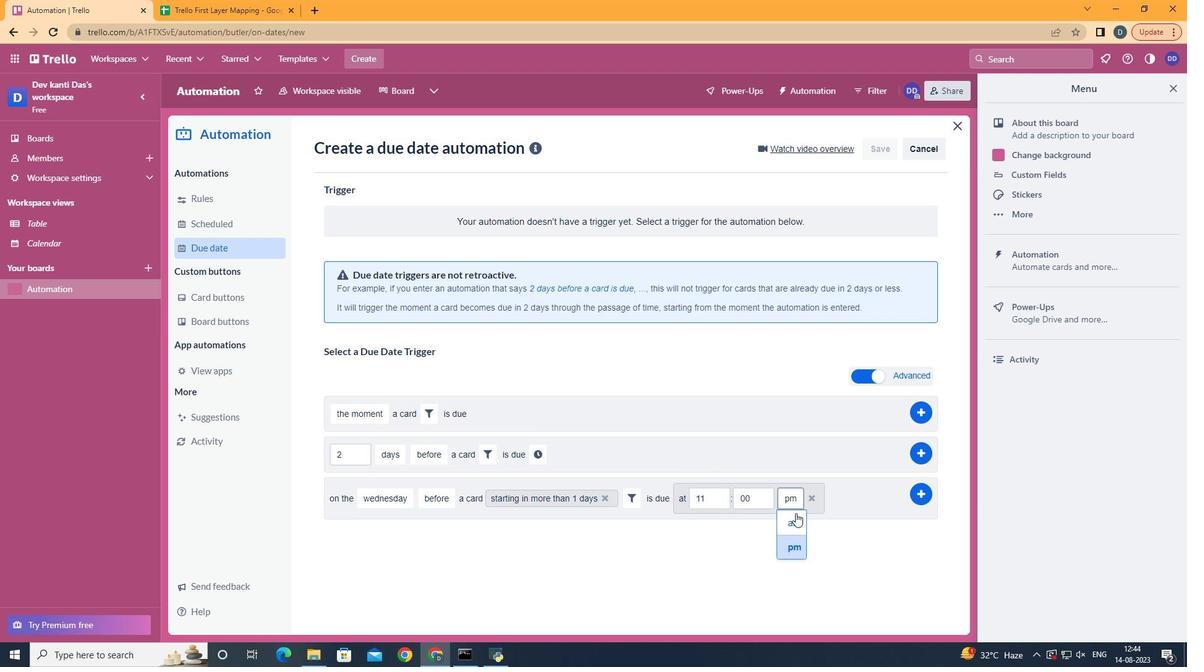 
Action: Mouse moved to (919, 503)
Screenshot: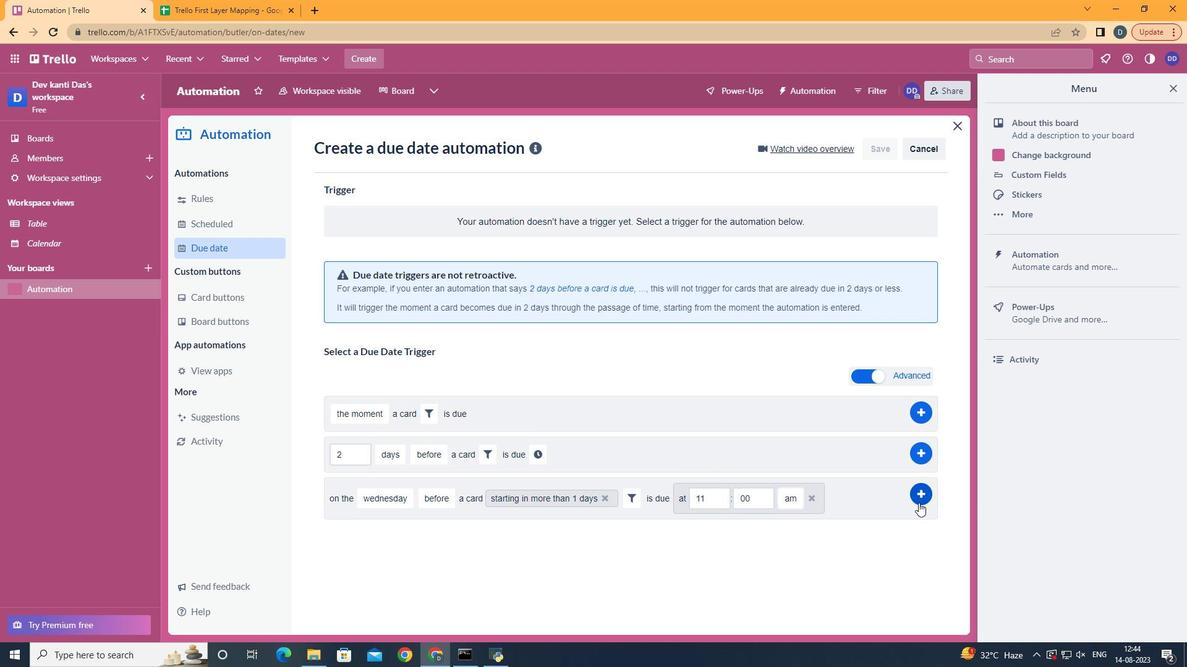 
Action: Mouse pressed left at (919, 503)
Screenshot: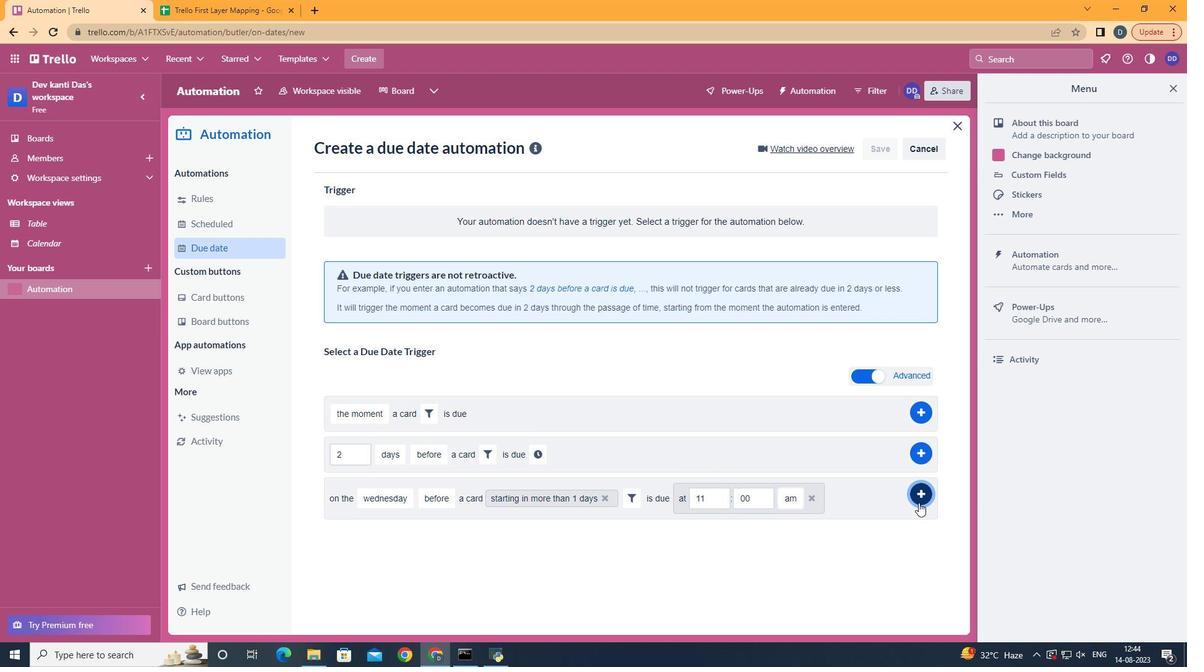 
